 Task: Add Sakura Wagyu Farms American-Style Kobe Beef Uncured Hot Dog to the cart.
Action: Mouse moved to (16, 133)
Screenshot: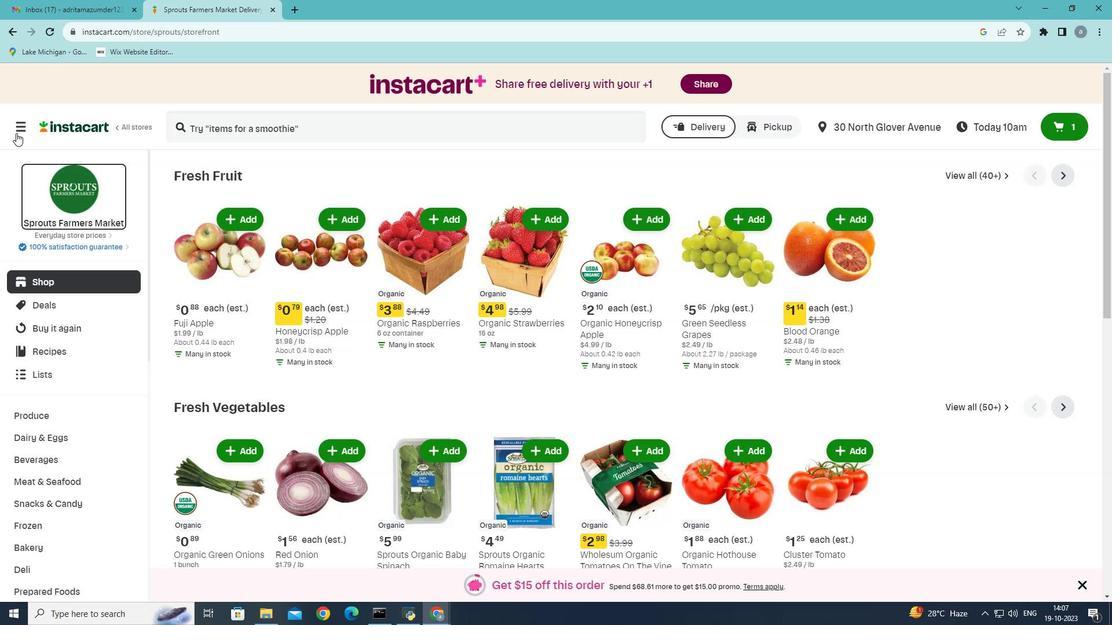 
Action: Mouse pressed left at (16, 133)
Screenshot: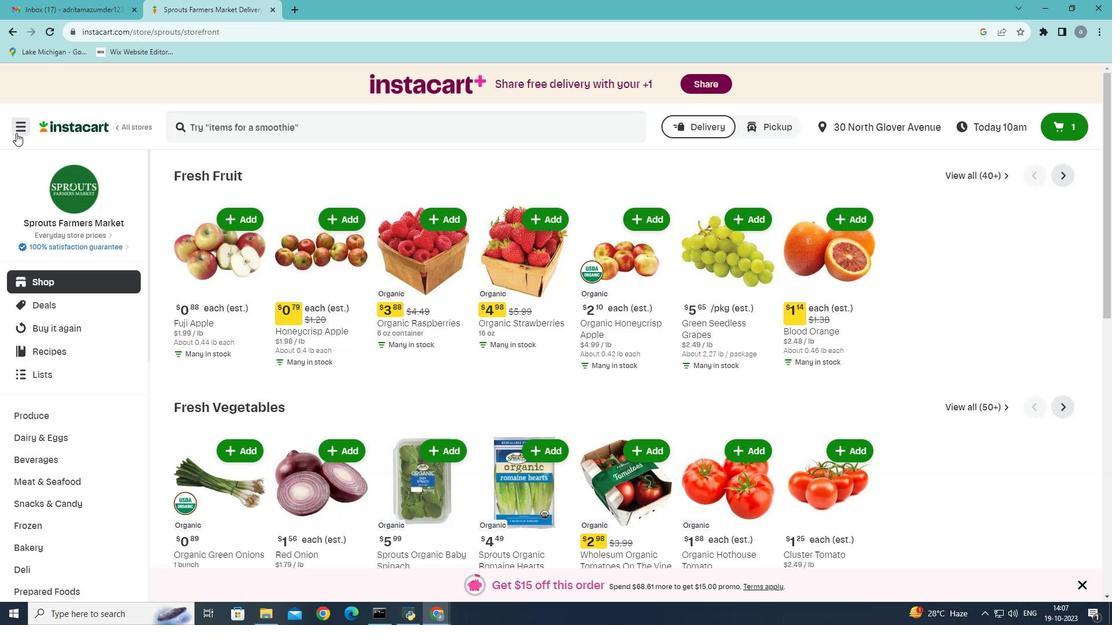 
Action: Mouse moved to (59, 333)
Screenshot: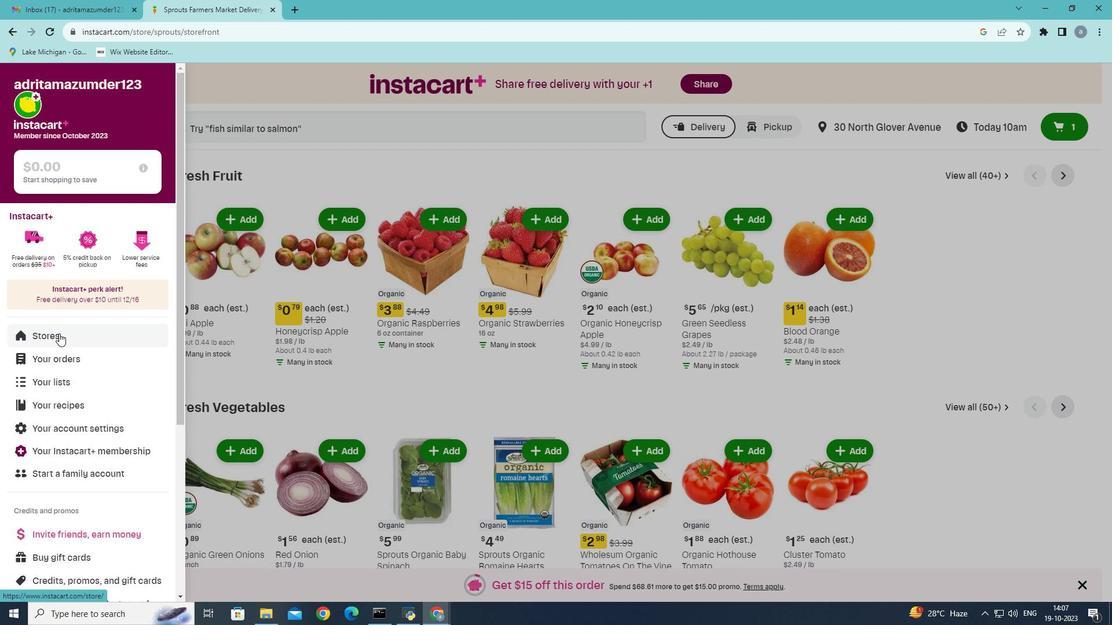 
Action: Mouse pressed left at (59, 333)
Screenshot: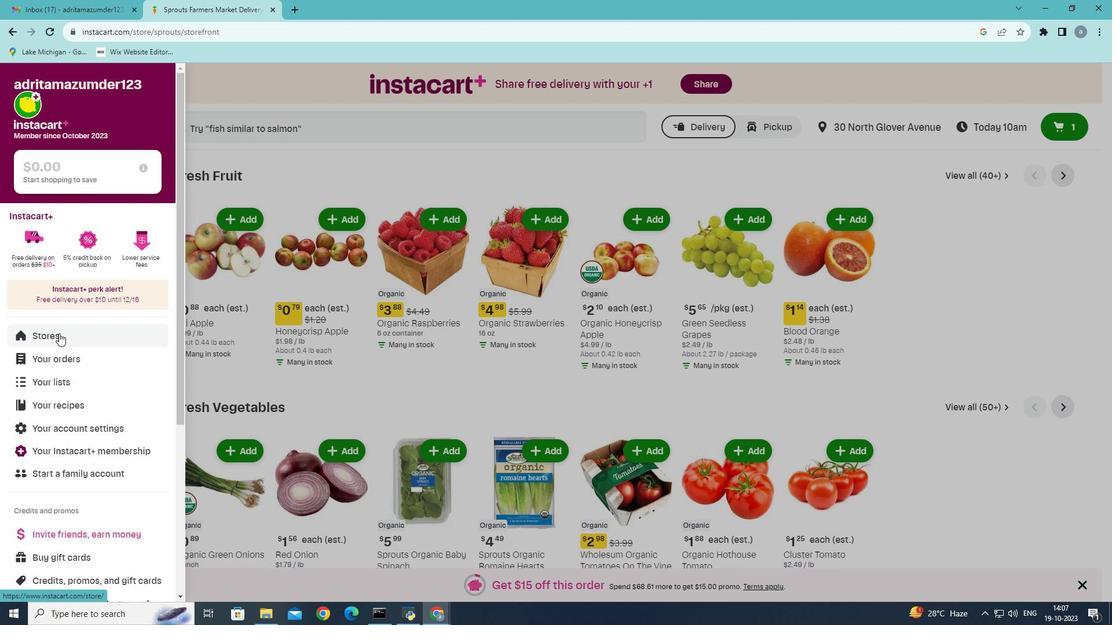 
Action: Mouse moved to (259, 127)
Screenshot: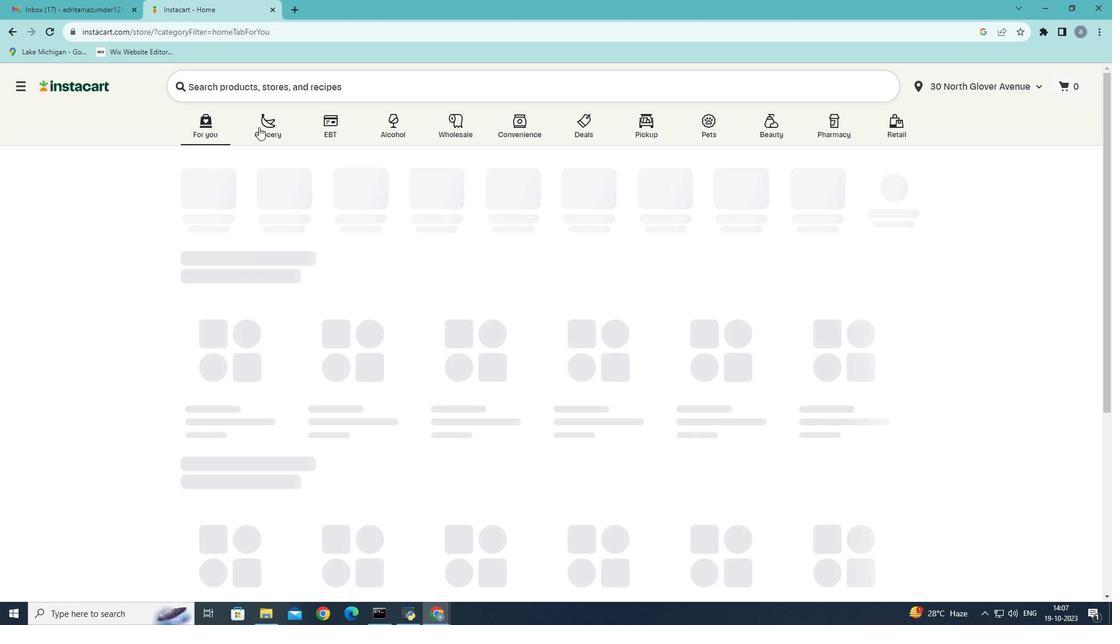 
Action: Mouse pressed left at (259, 127)
Screenshot: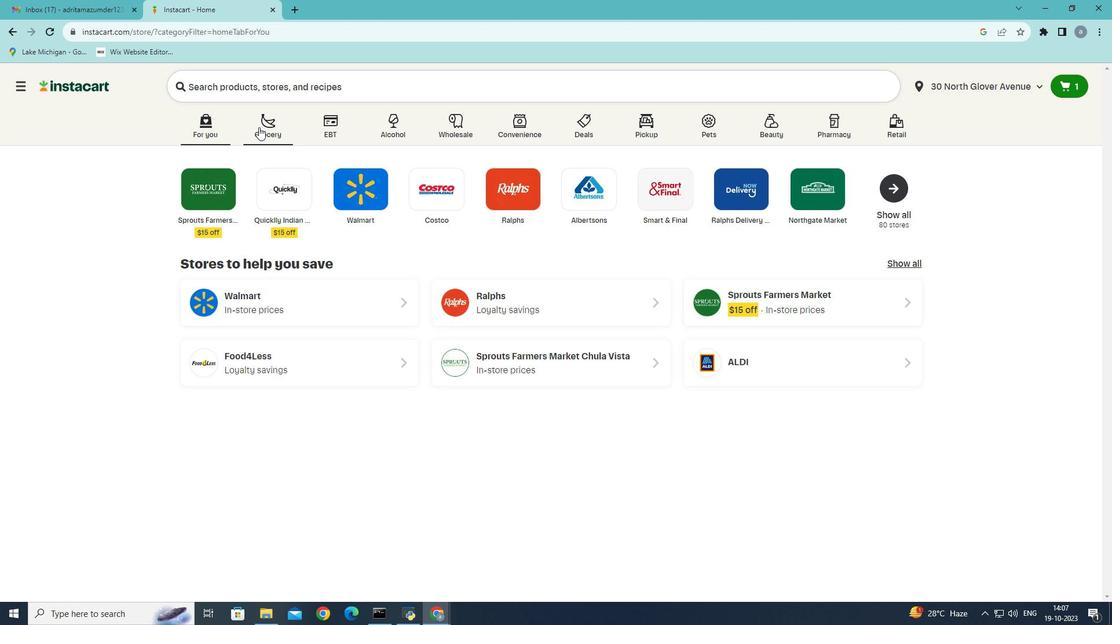 
Action: Mouse moved to (318, 331)
Screenshot: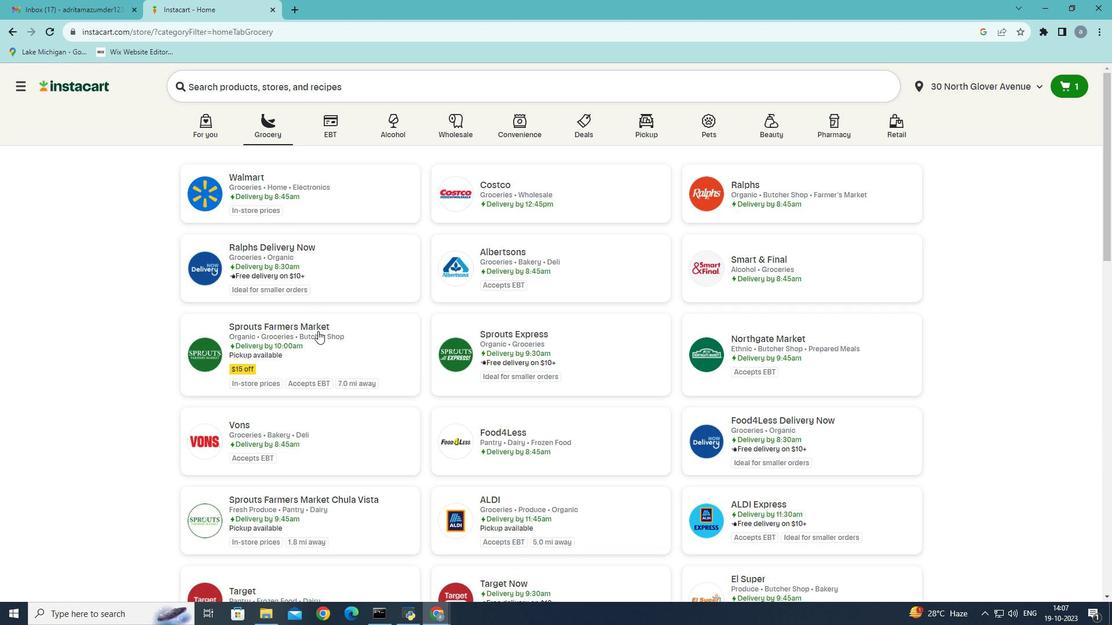 
Action: Mouse pressed left at (318, 331)
Screenshot: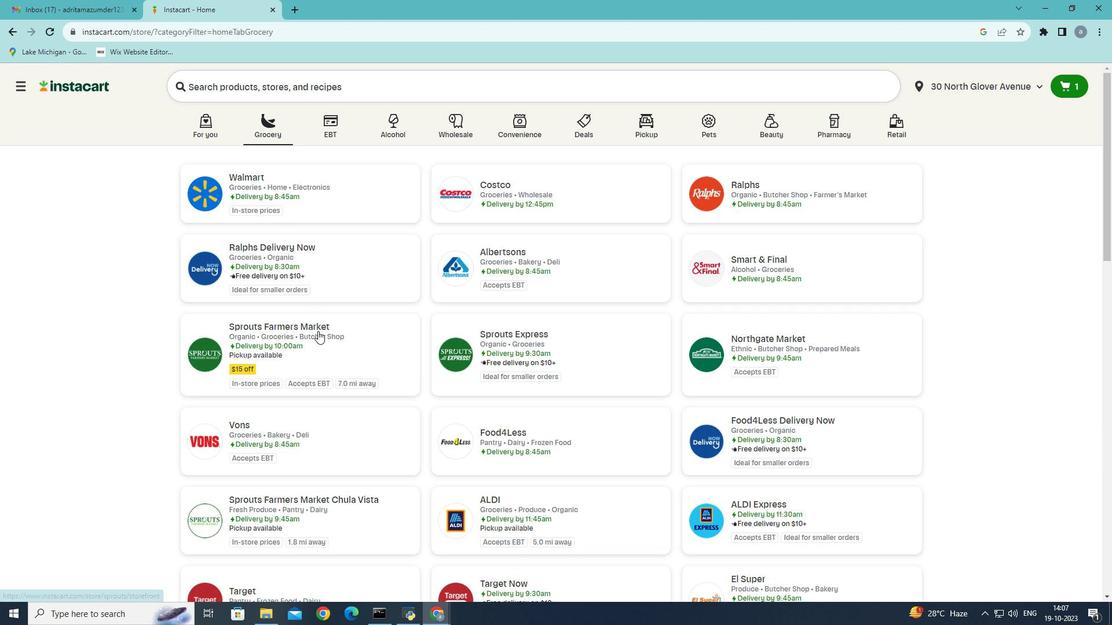 
Action: Mouse moved to (81, 482)
Screenshot: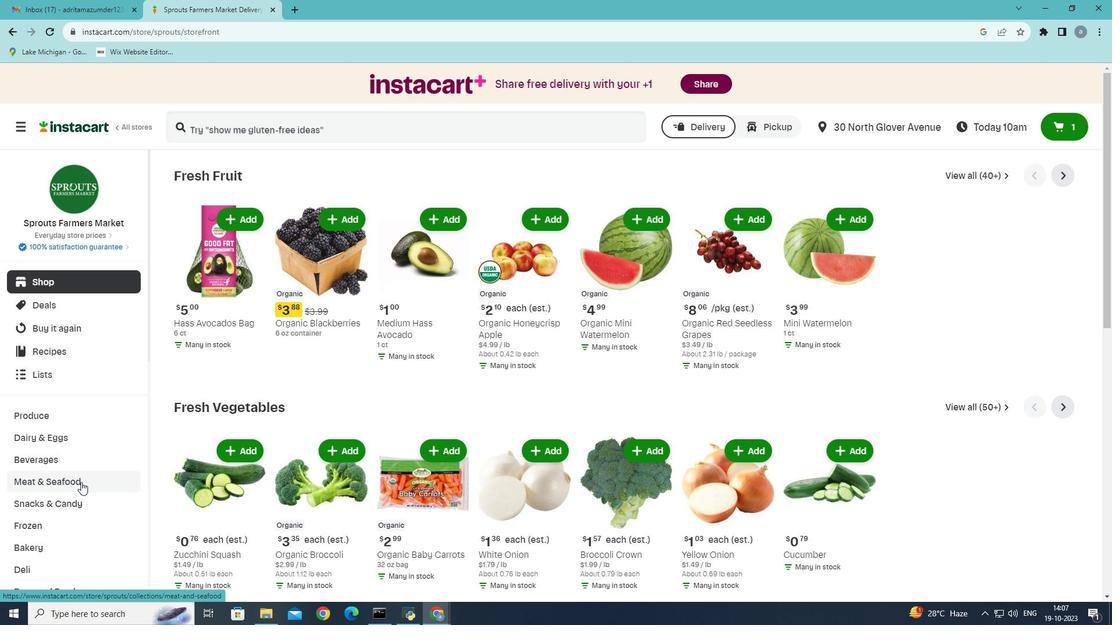 
Action: Mouse pressed left at (81, 482)
Screenshot: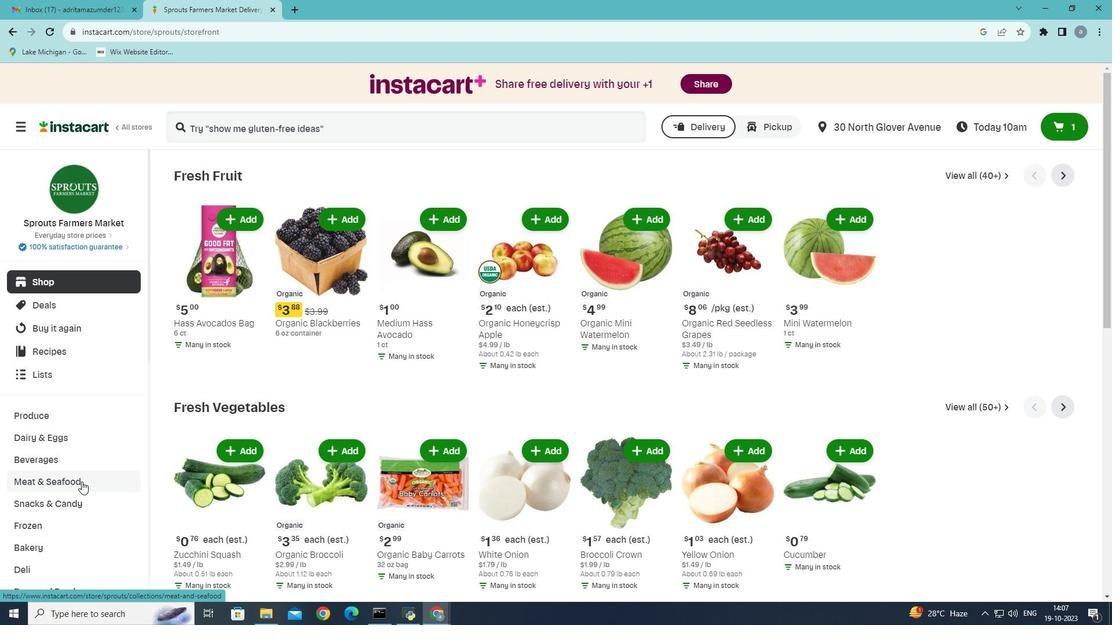 
Action: Mouse moved to (594, 205)
Screenshot: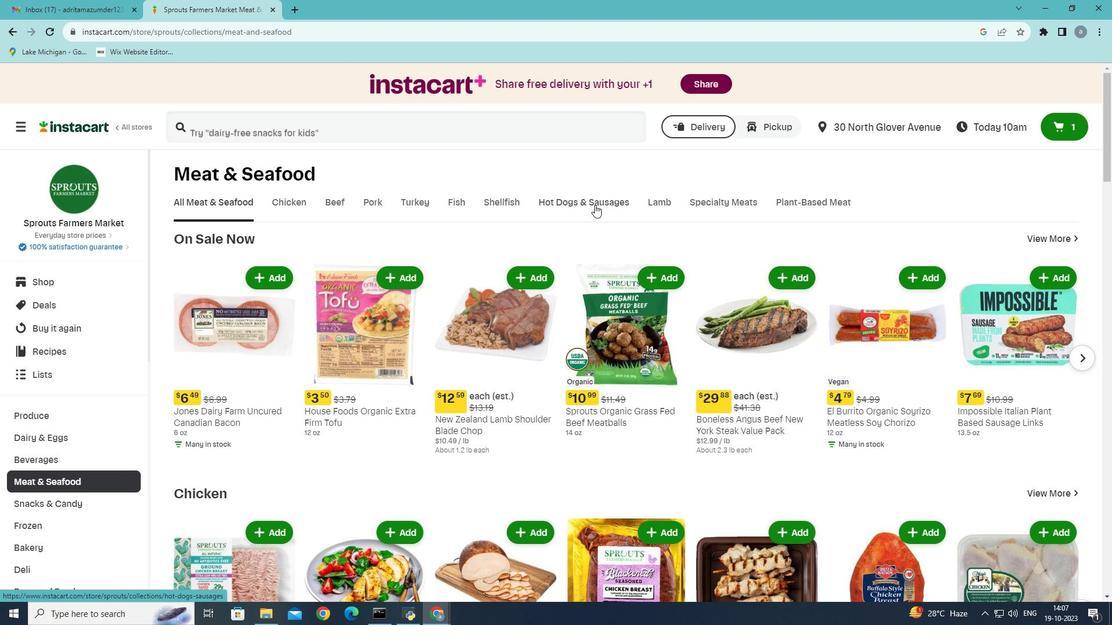 
Action: Mouse pressed left at (594, 205)
Screenshot: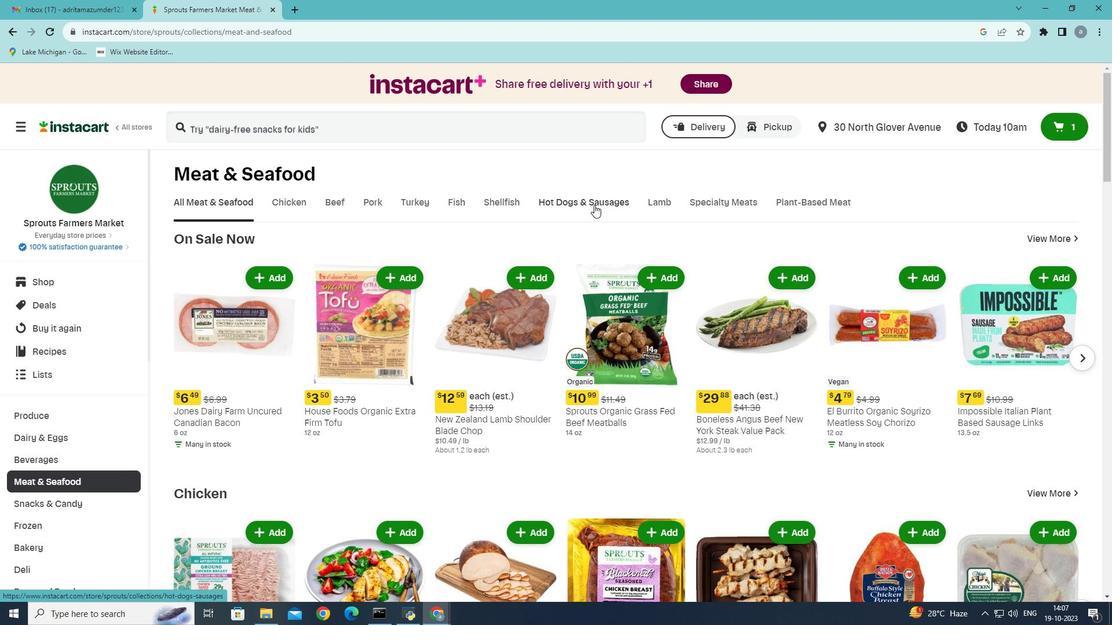 
Action: Mouse moved to (355, 255)
Screenshot: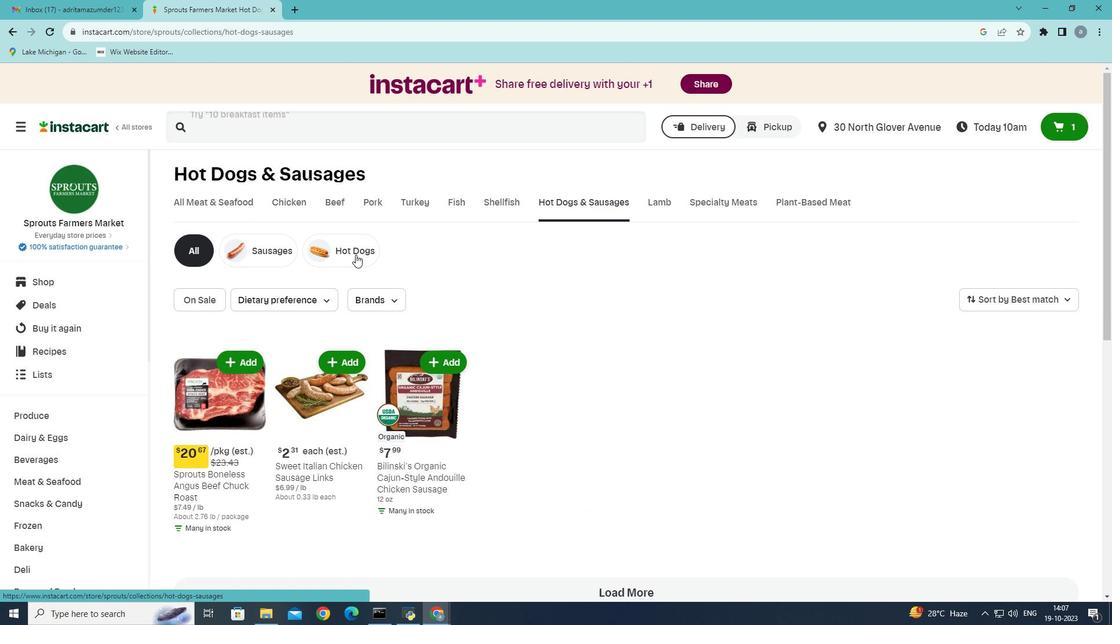 
Action: Mouse pressed left at (355, 255)
Screenshot: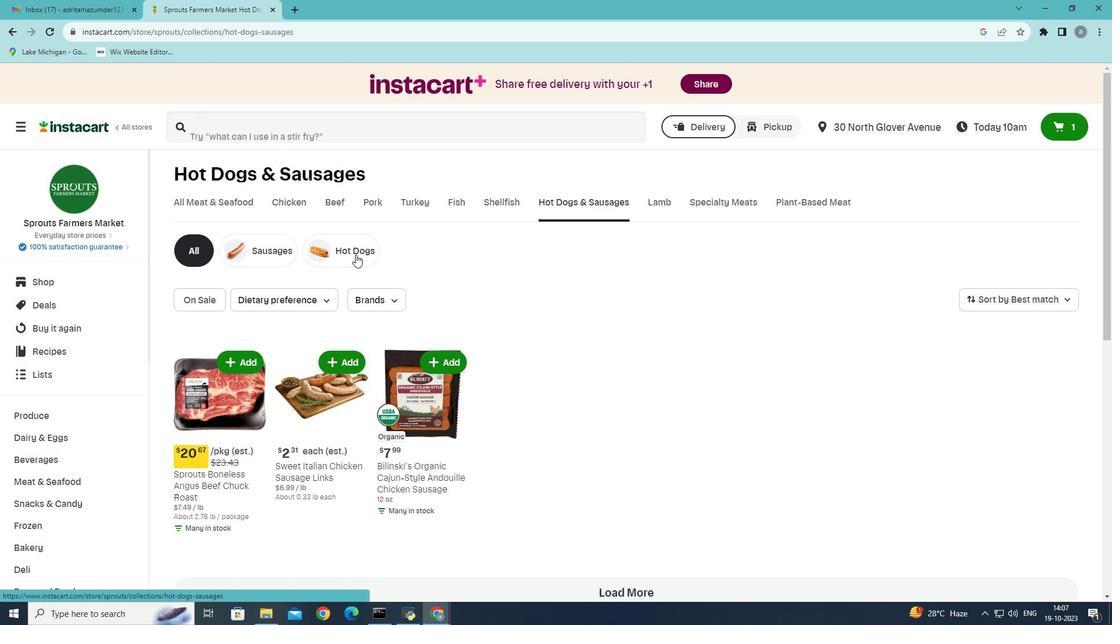 
Action: Mouse moved to (389, 347)
Screenshot: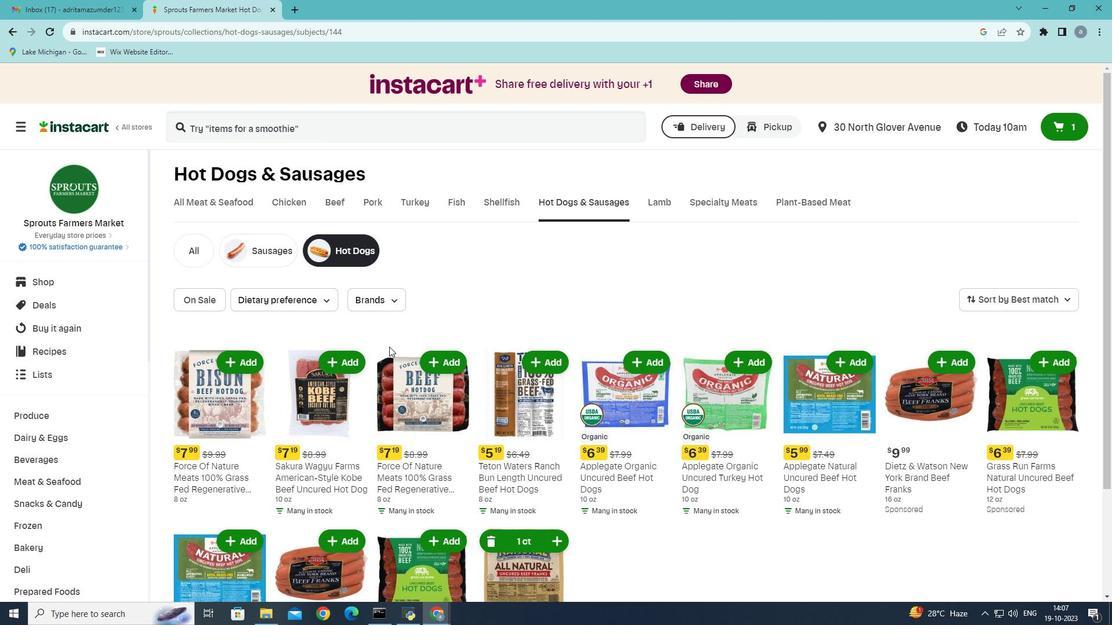 
Action: Mouse scrolled (389, 346) with delta (0, 0)
Screenshot: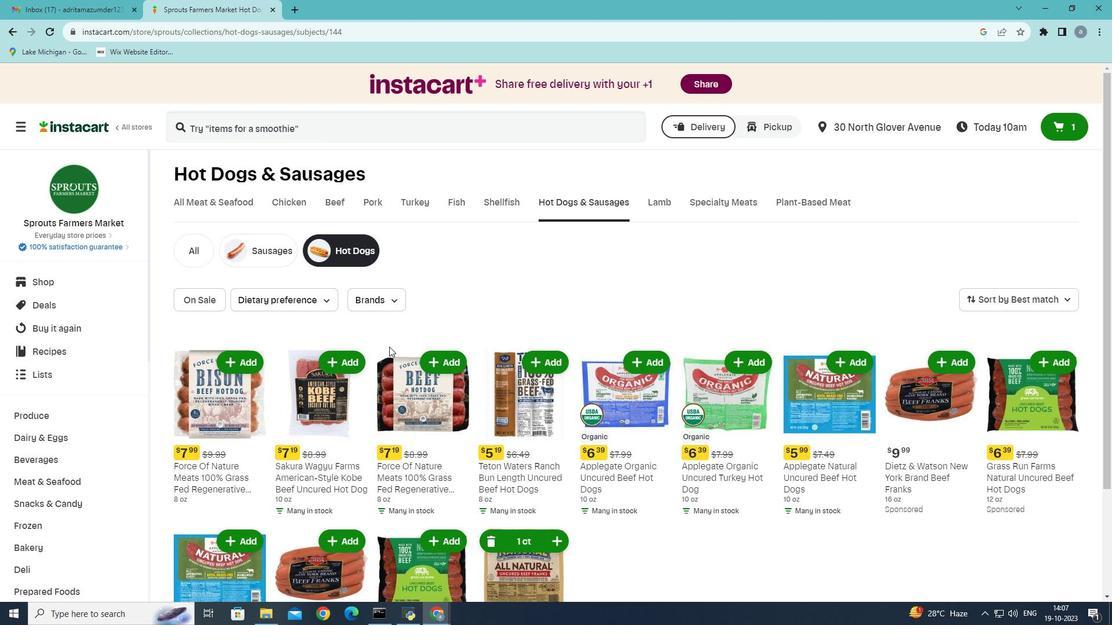 
Action: Mouse moved to (423, 352)
Screenshot: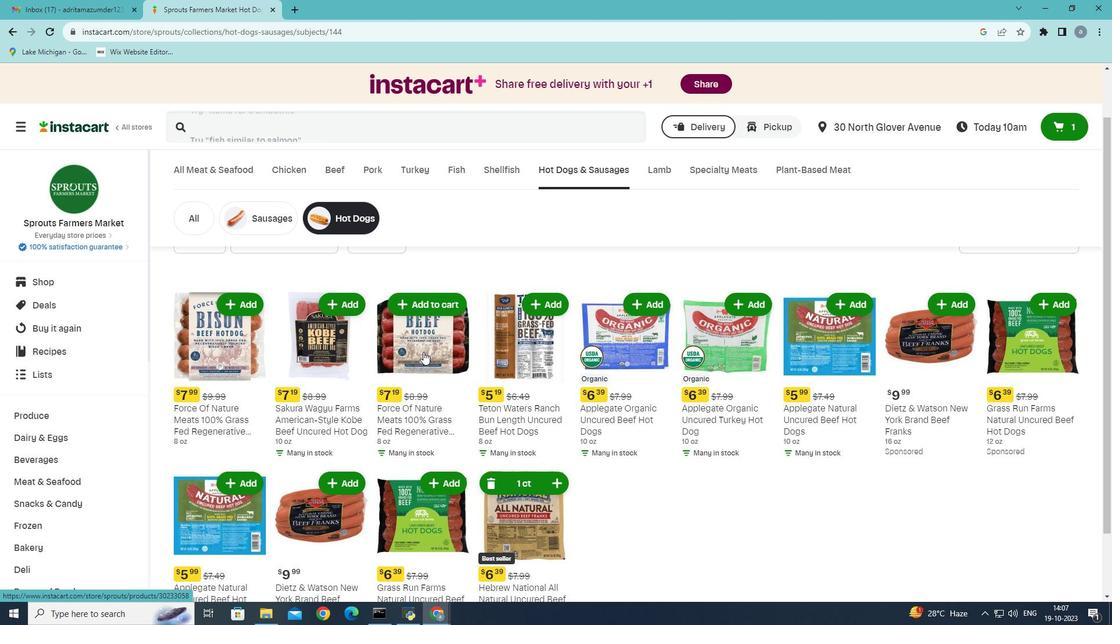 
Action: Mouse scrolled (423, 351) with delta (0, 0)
Screenshot: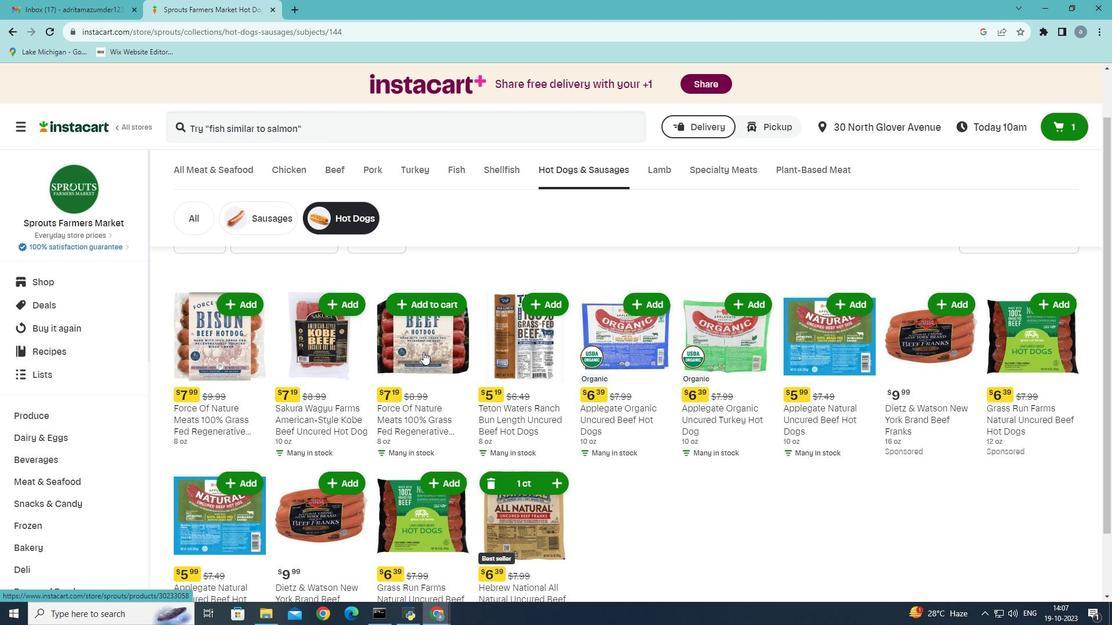 
Action: Mouse moved to (479, 358)
Screenshot: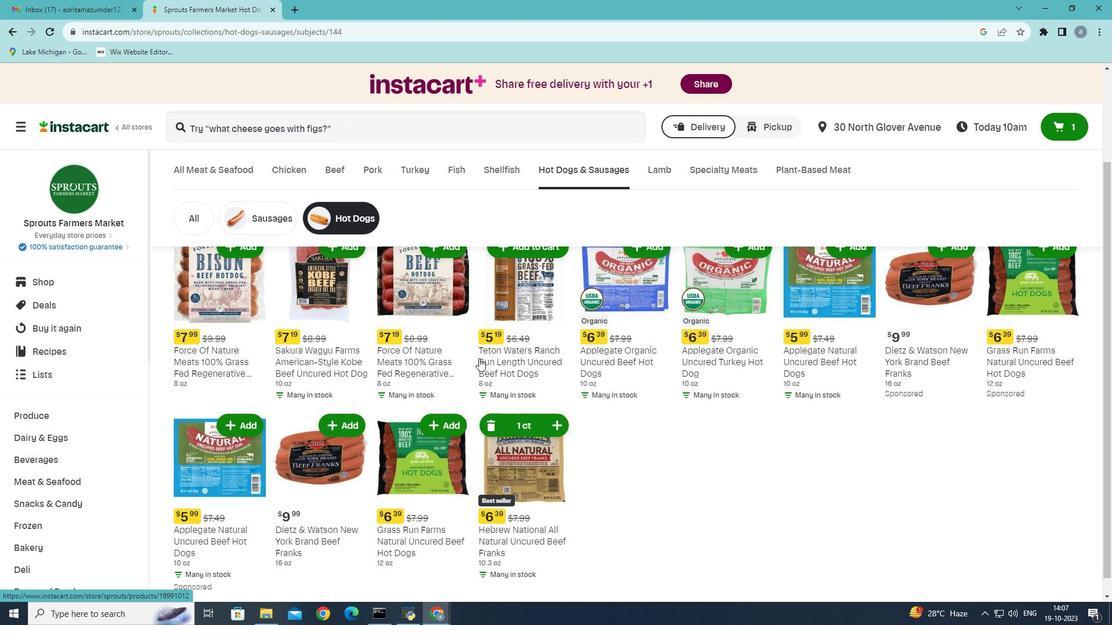
Action: Mouse scrolled (479, 359) with delta (0, 0)
Screenshot: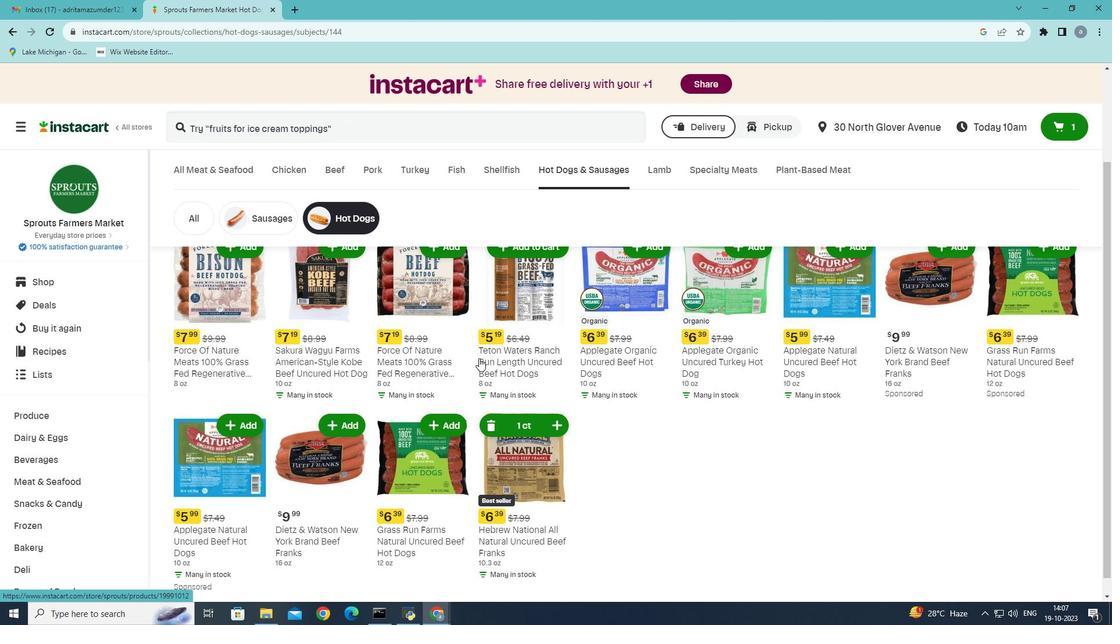 
Action: Mouse scrolled (479, 359) with delta (0, 0)
Screenshot: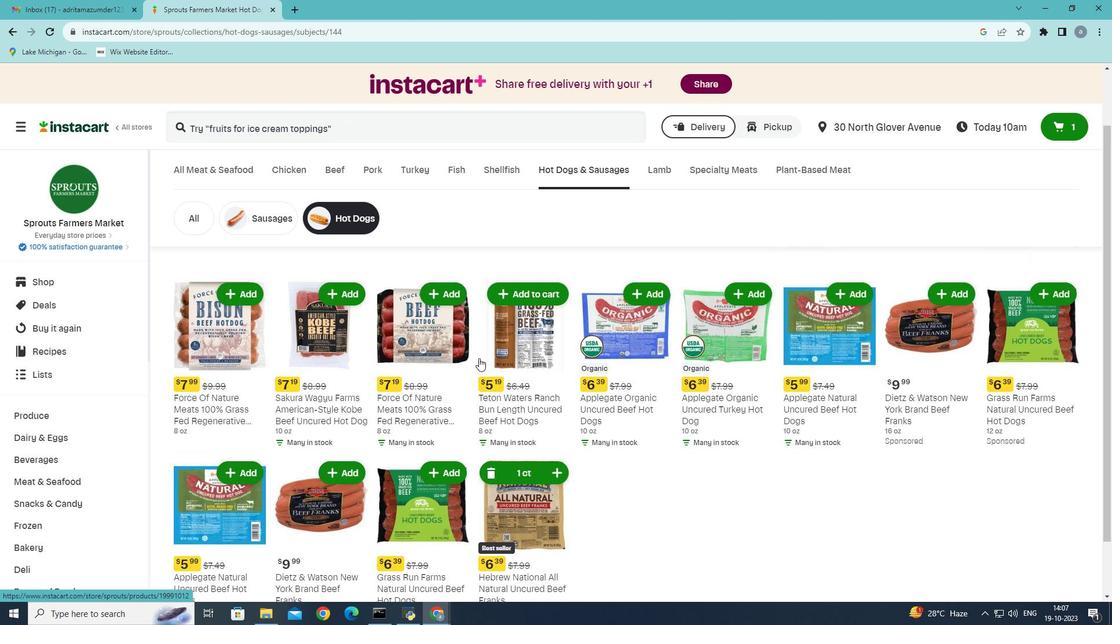 
Action: Mouse moved to (337, 362)
Screenshot: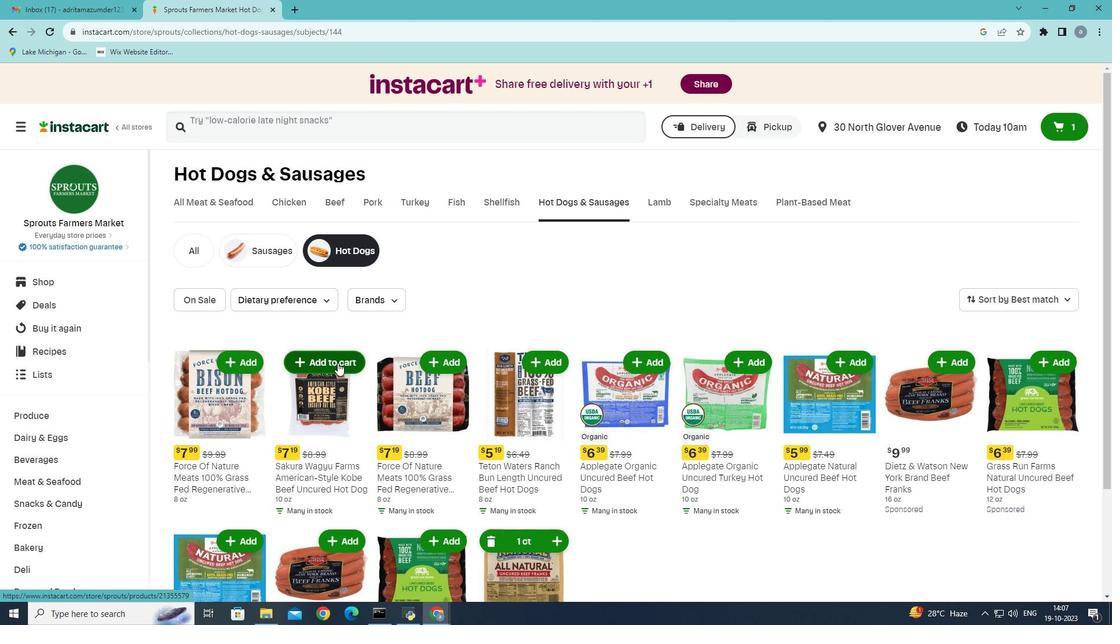
Action: Mouse pressed left at (337, 362)
Screenshot: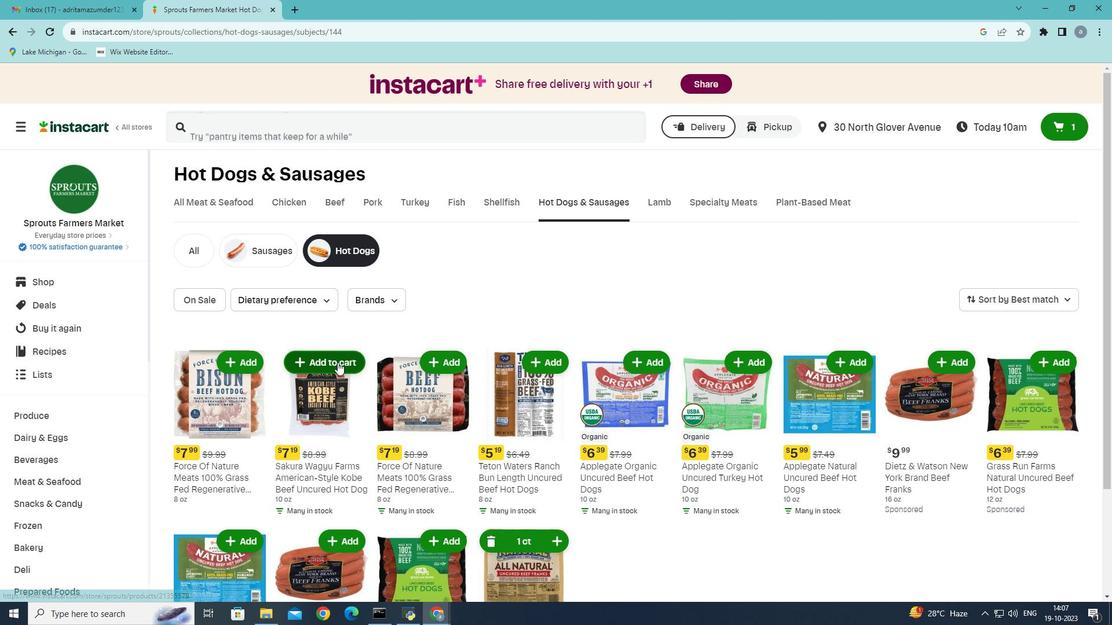 
Action: Mouse moved to (337, 362)
Screenshot: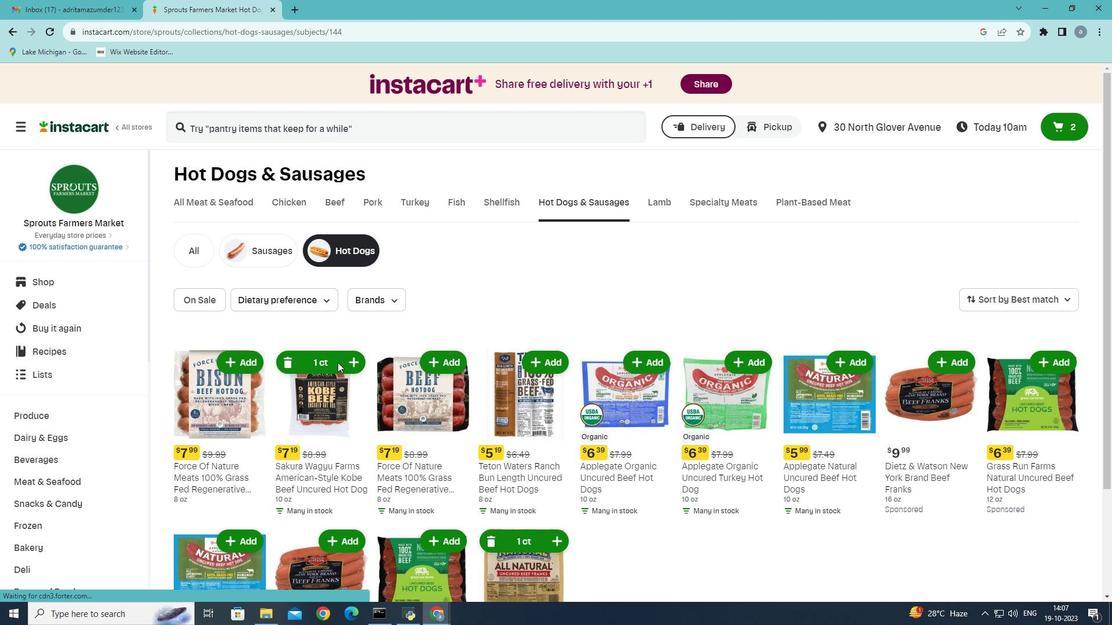
